 Task: Search for botanical gardens in San Diego, California, and Los Angeles, California.
Action: Key pressed n<Key.space>diego,alifornia<Key.enter>
Screenshot: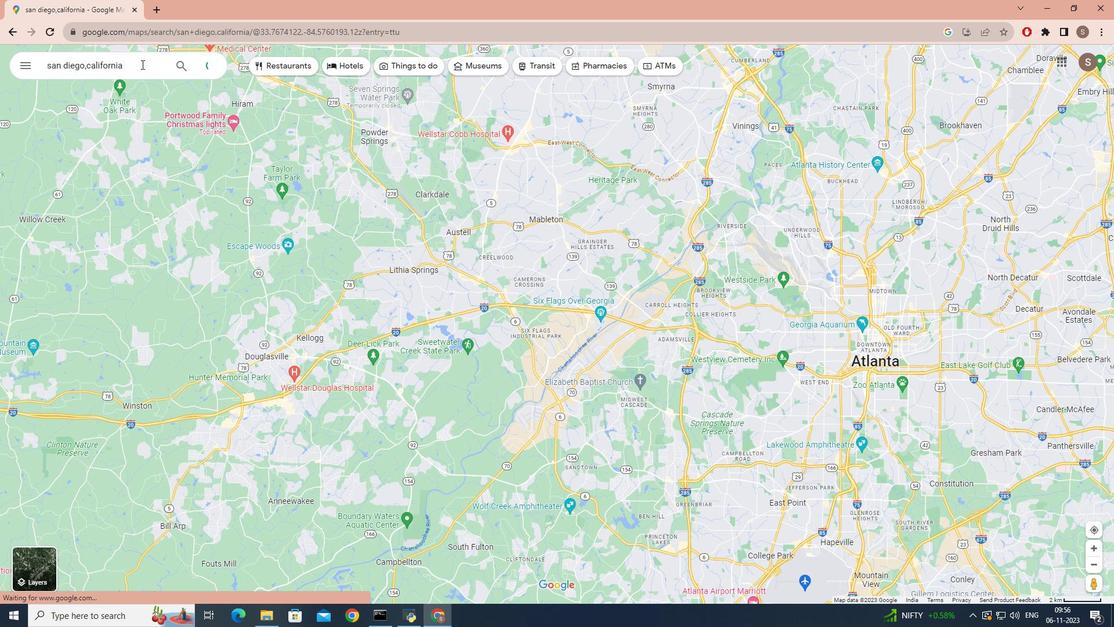 
Action: Mouse moved to (114, 263)
Screenshot: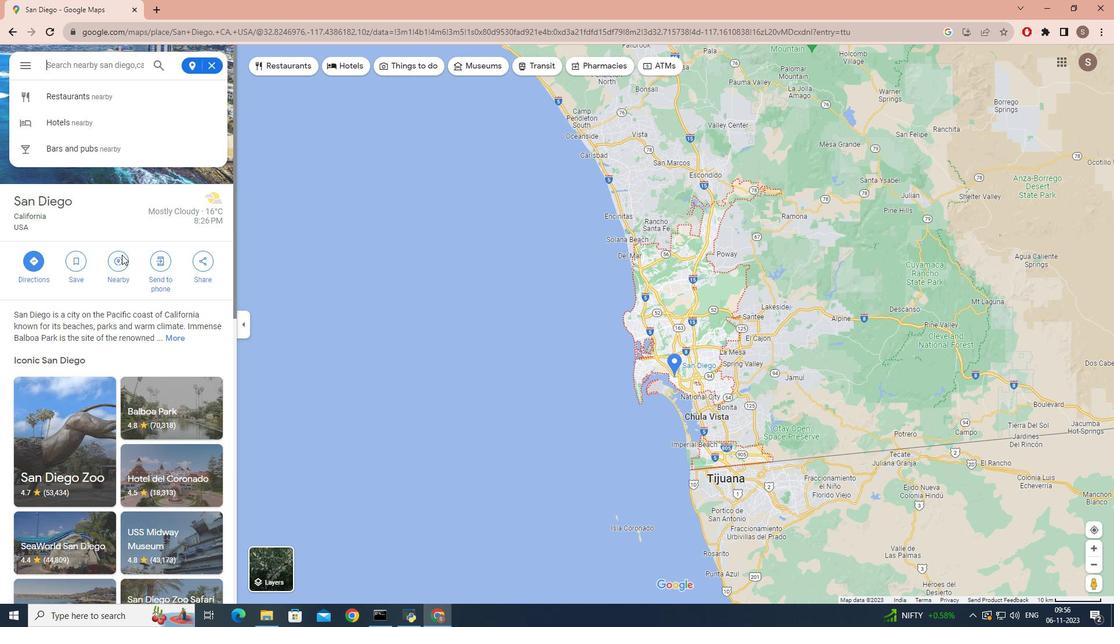 
Action: Mouse pressed left at (114, 263)
Screenshot: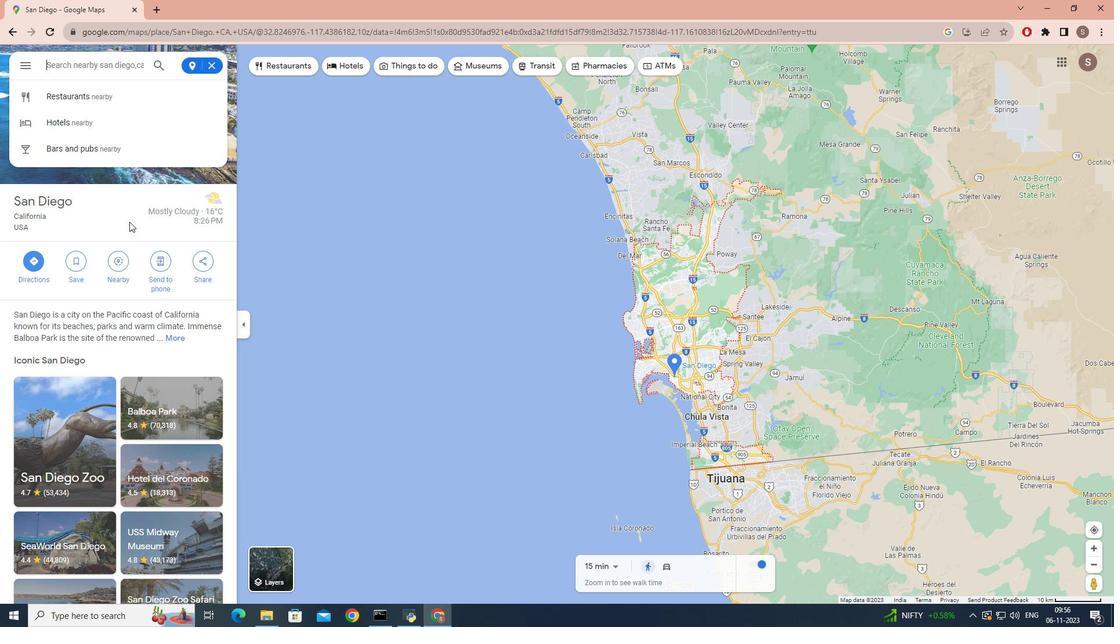 
Action: Mouse moved to (61, 60)
Screenshot: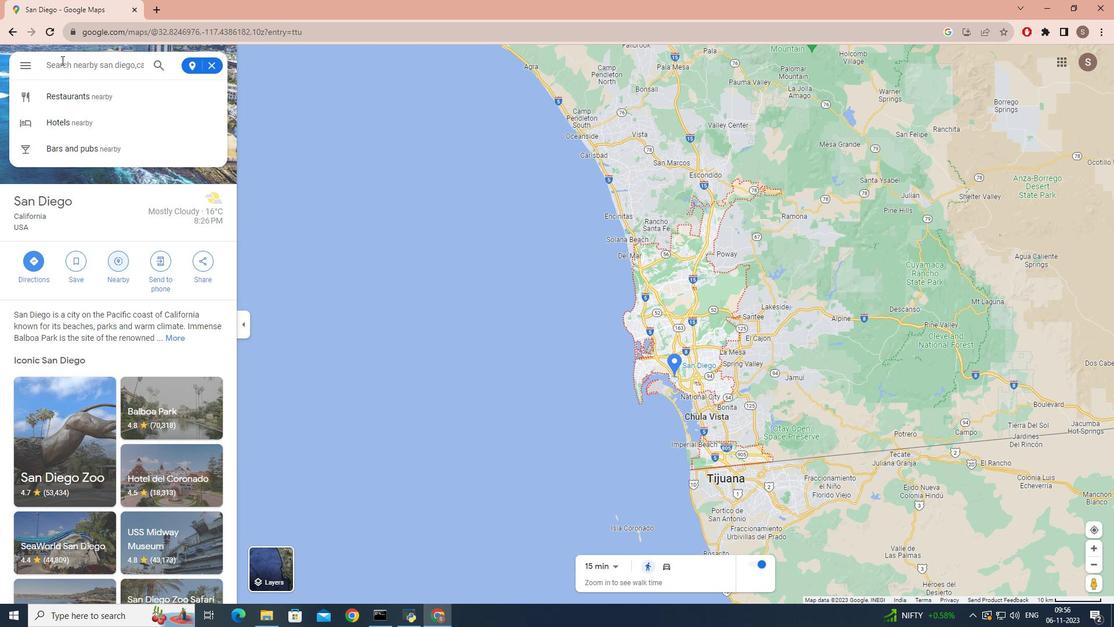 
Action: Mouse pressed left at (61, 60)
Screenshot: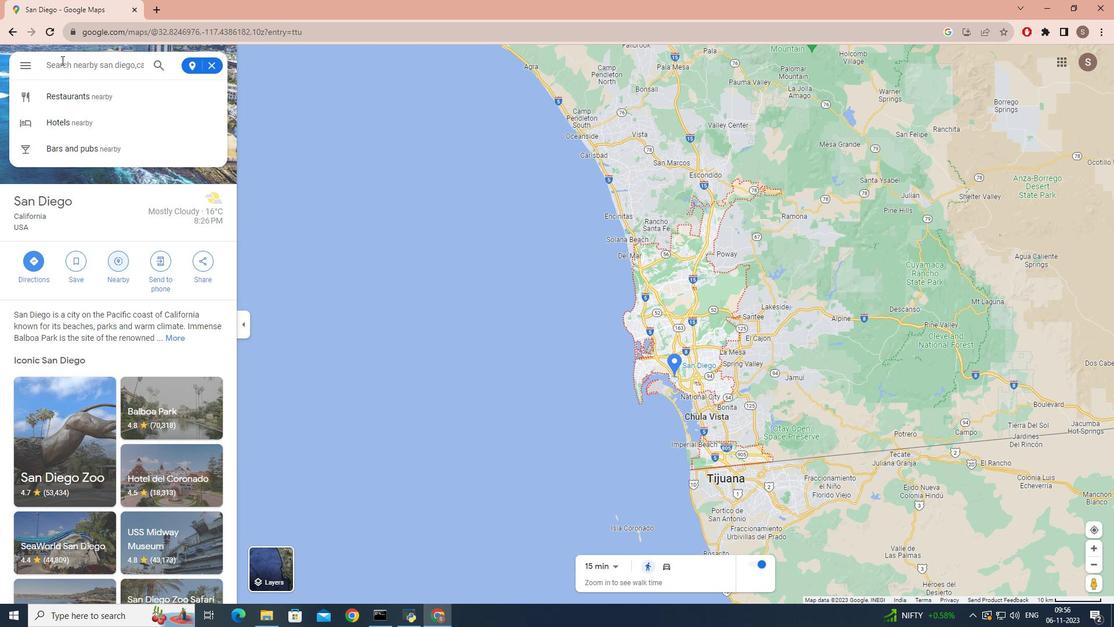 
Action: Key pressed botanical<Key.space>gardens<Key.enter>
Screenshot: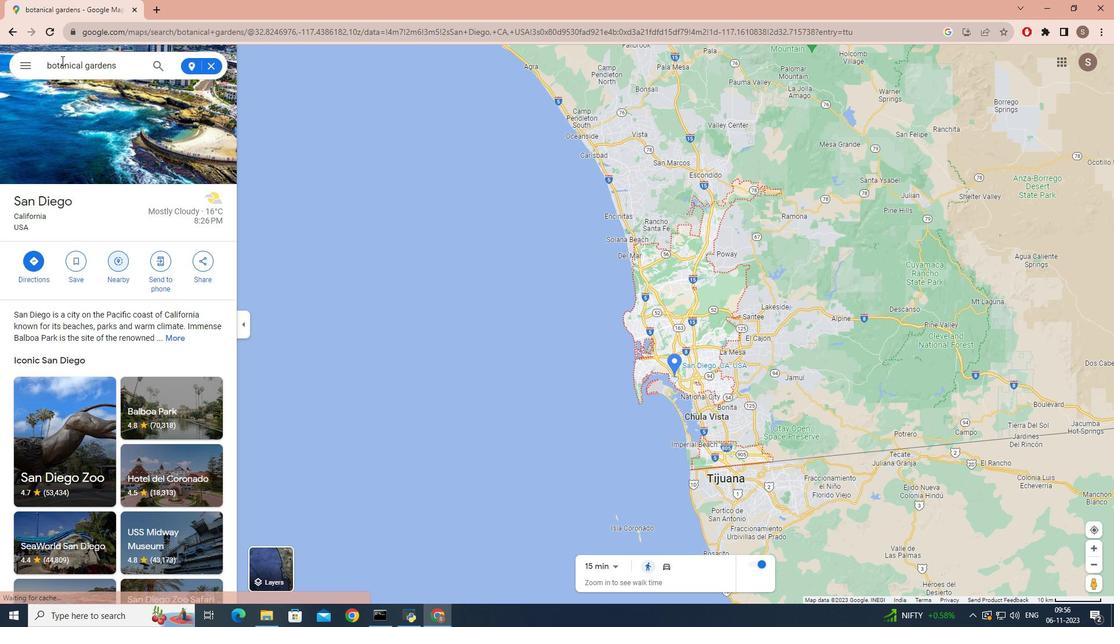 
Action: Mouse moved to (99, 213)
Screenshot: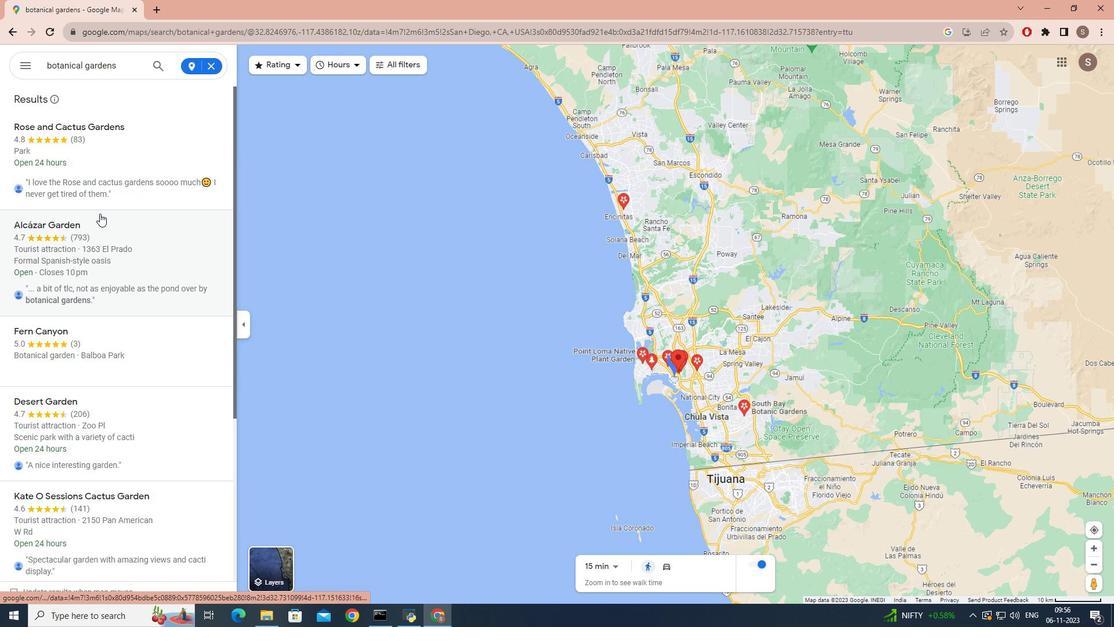 
Action: Mouse scrolled (99, 213) with delta (0, 0)
Screenshot: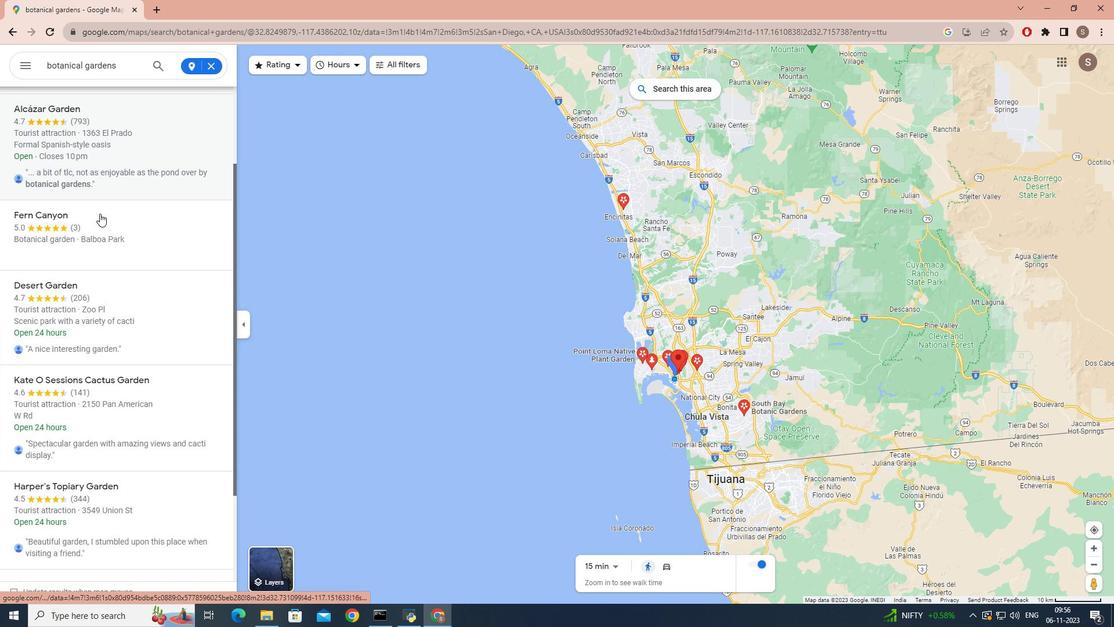 
Action: Mouse scrolled (99, 213) with delta (0, 0)
Screenshot: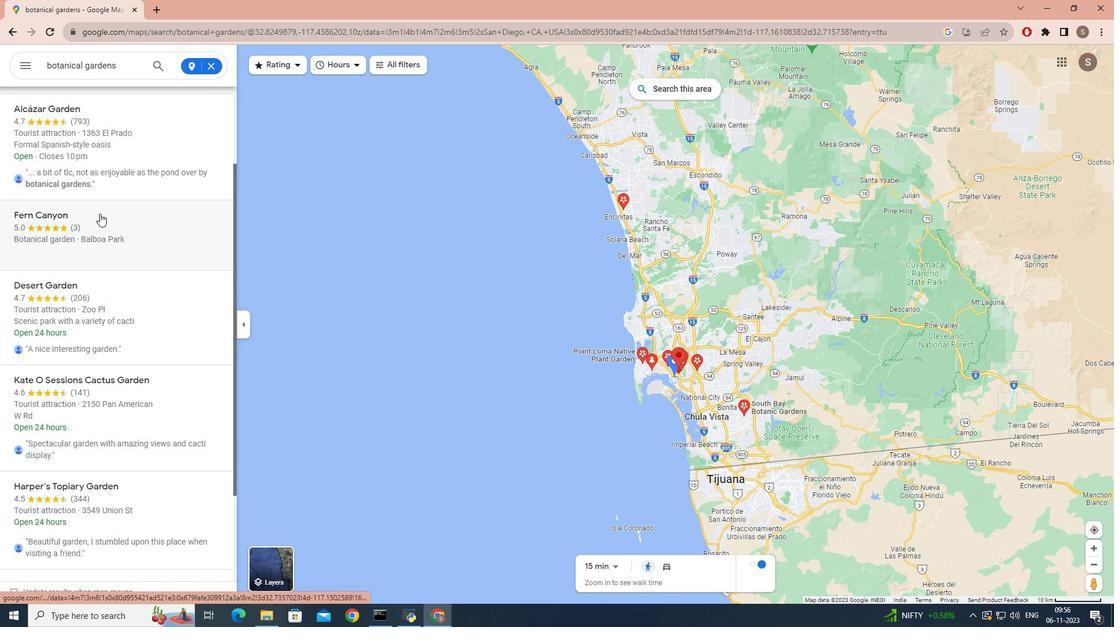 
Action: Mouse moved to (211, 63)
Screenshot: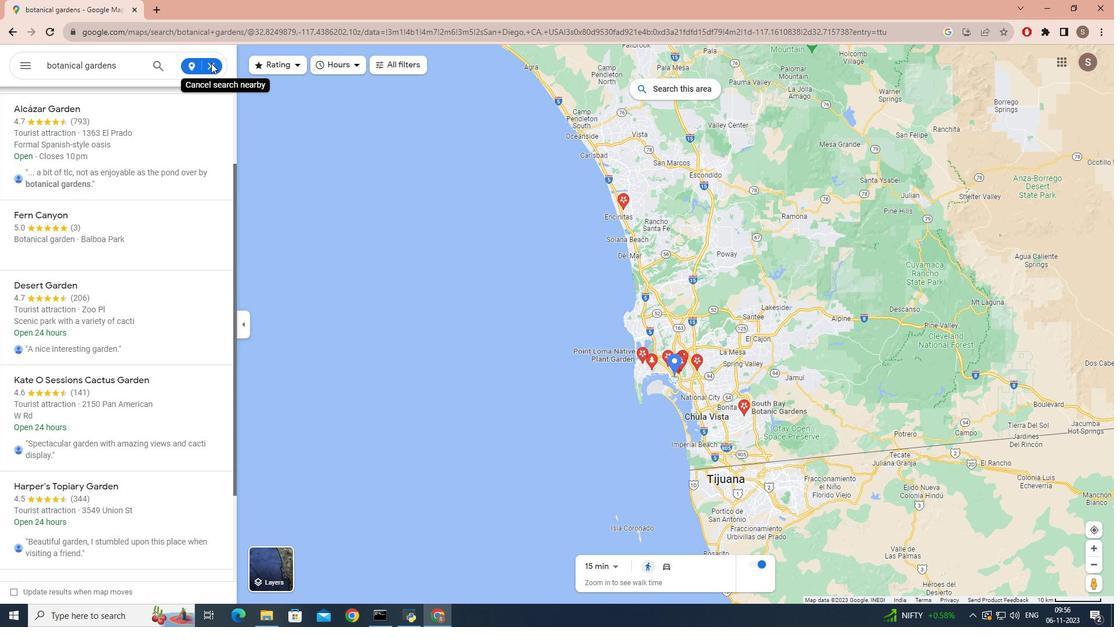 
Action: Mouse pressed left at (211, 63)
Screenshot: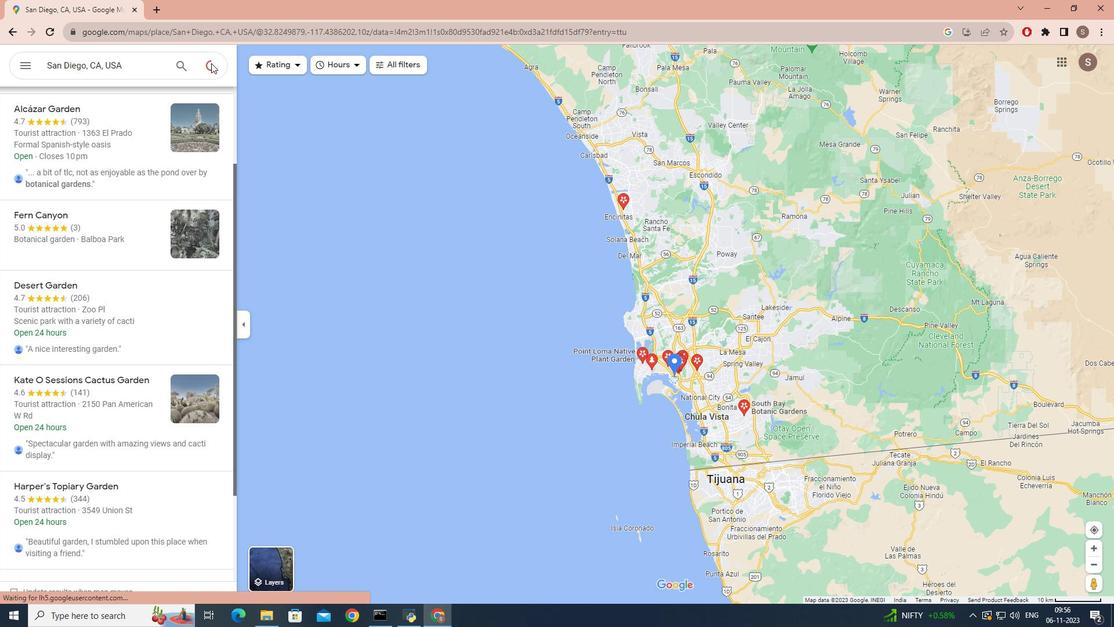 
Action: Mouse moved to (211, 63)
Screenshot: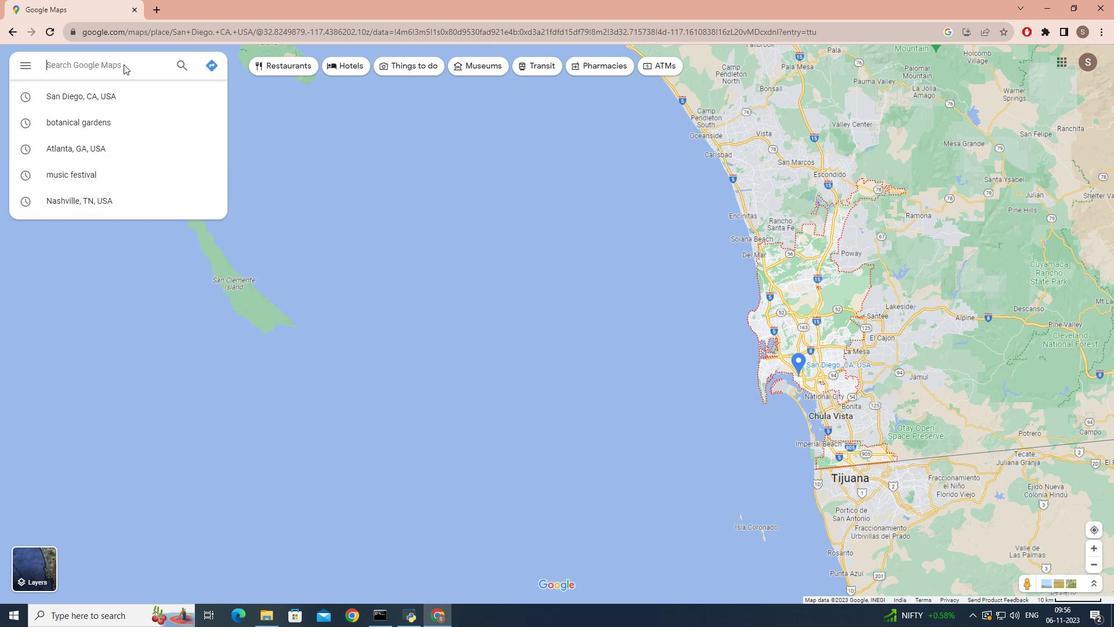
Action: Mouse pressed left at (211, 63)
Screenshot: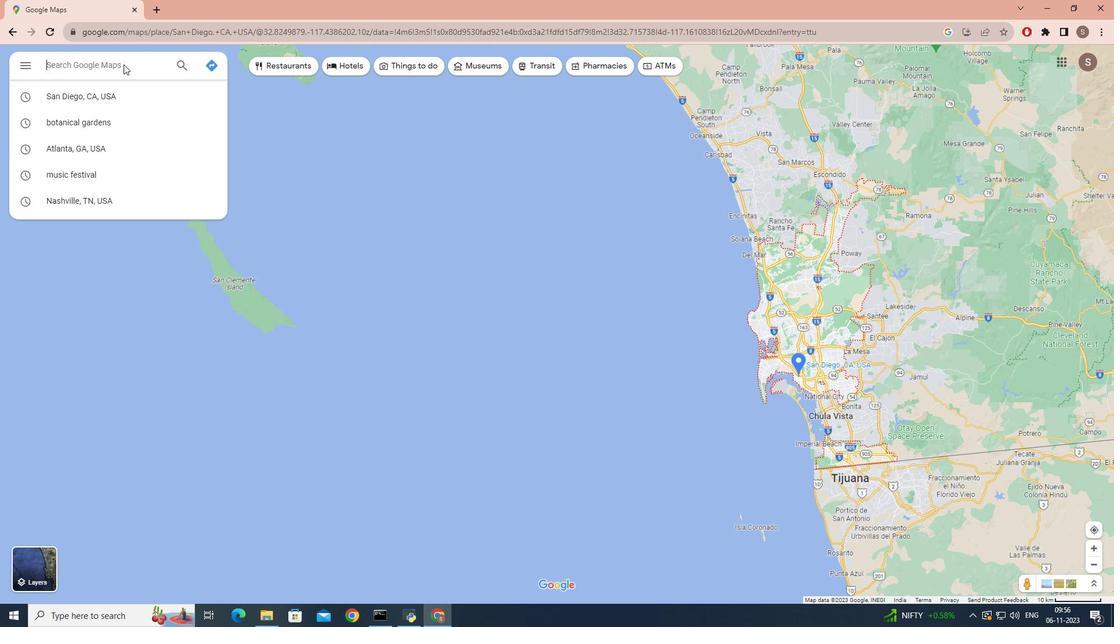 
Action: Mouse moved to (122, 64)
Screenshot: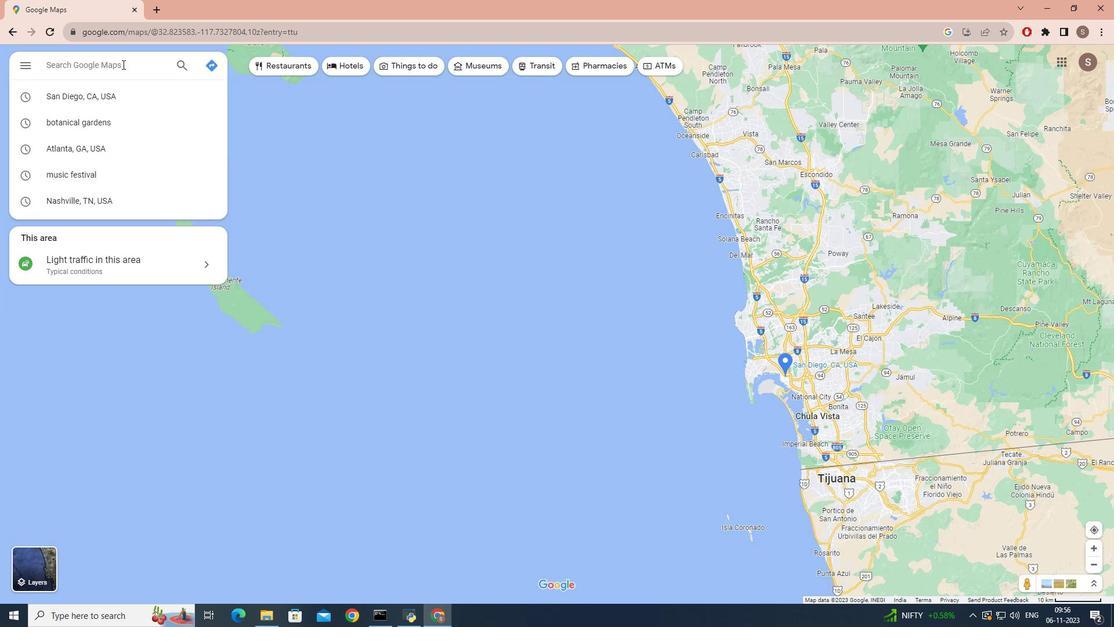 
Action: Key pressed <Key.caps_lock>L<Key.caps_lock>os<Key.space><Key.caps_lock>A<Key.caps_lock>ngeles,<Key.caps_lock>C<Key.caps_lock>alifornia<Key.enter>
Screenshot: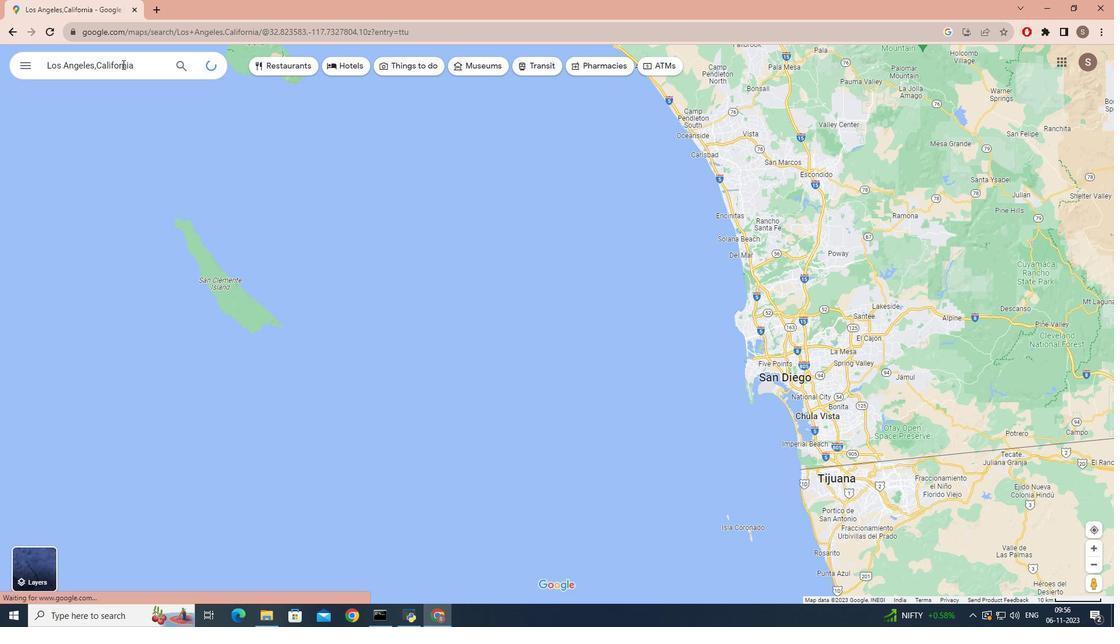
Action: Mouse moved to (112, 263)
Screenshot: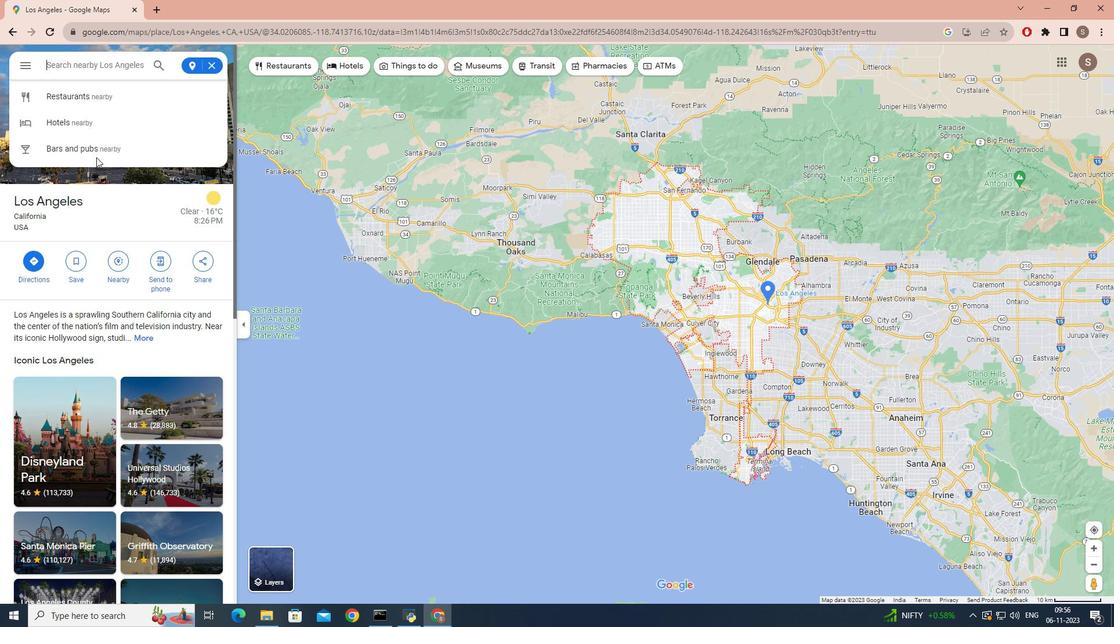 
Action: Mouse pressed left at (112, 263)
Screenshot: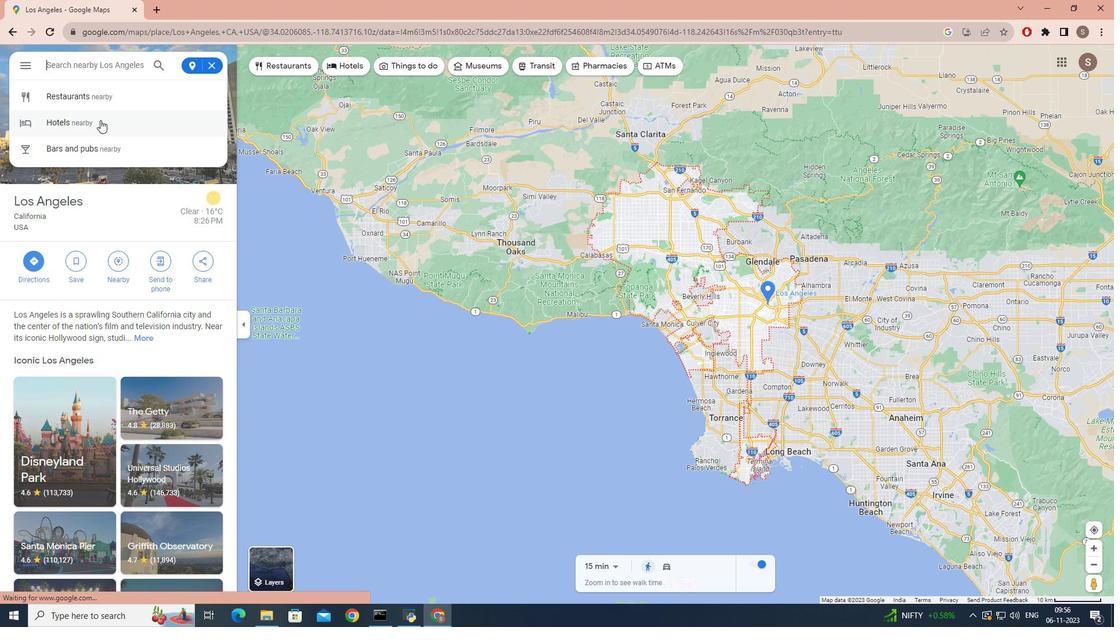 
Action: Mouse moved to (116, 76)
Screenshot: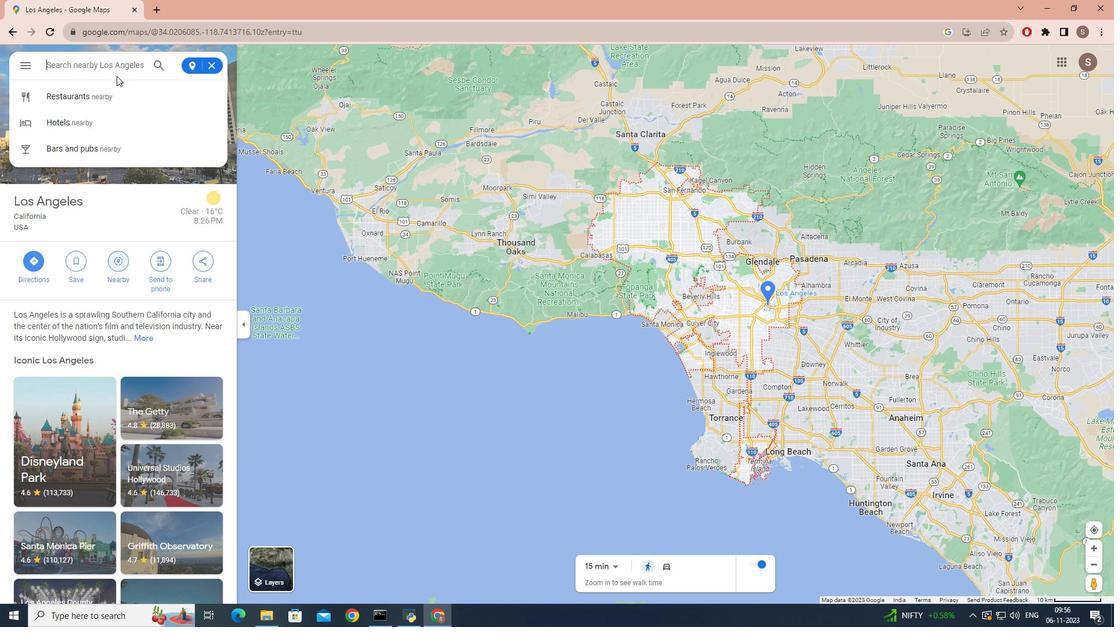 
Action: Key pressed botanical<Key.space>garden<Key.enter>
Screenshot: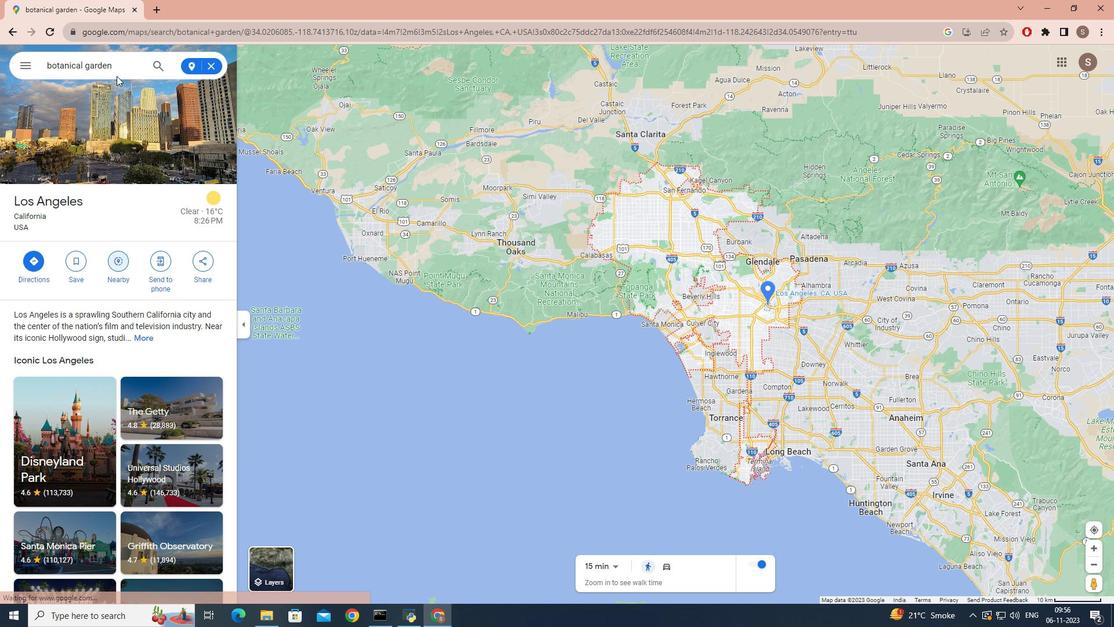 
Action: Mouse moved to (94, 167)
Screenshot: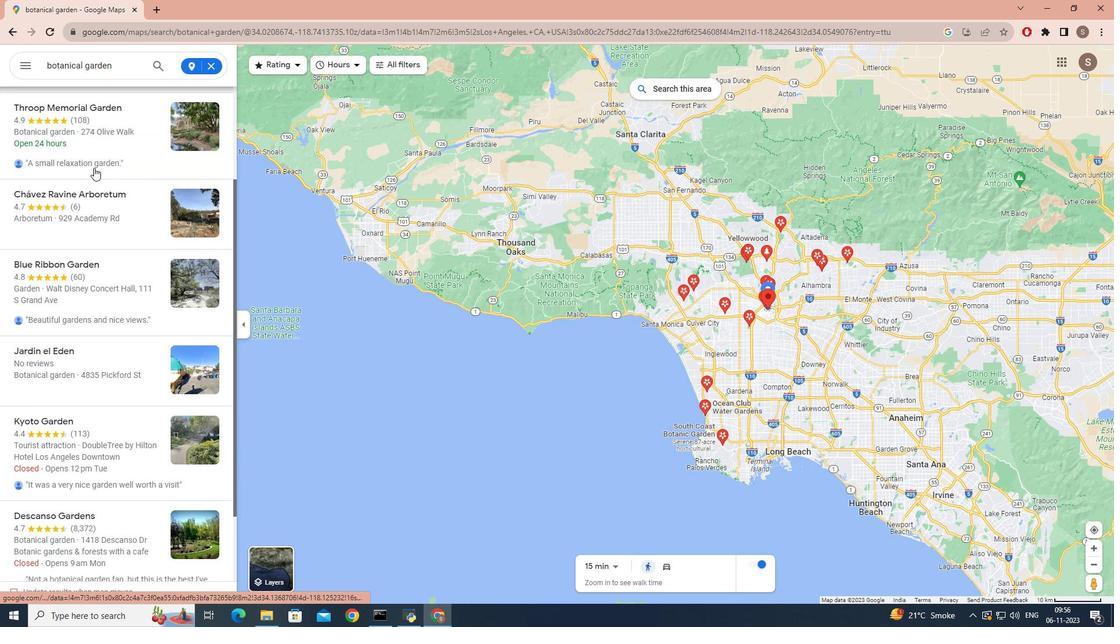 
Action: Mouse scrolled (94, 167) with delta (0, 0)
Screenshot: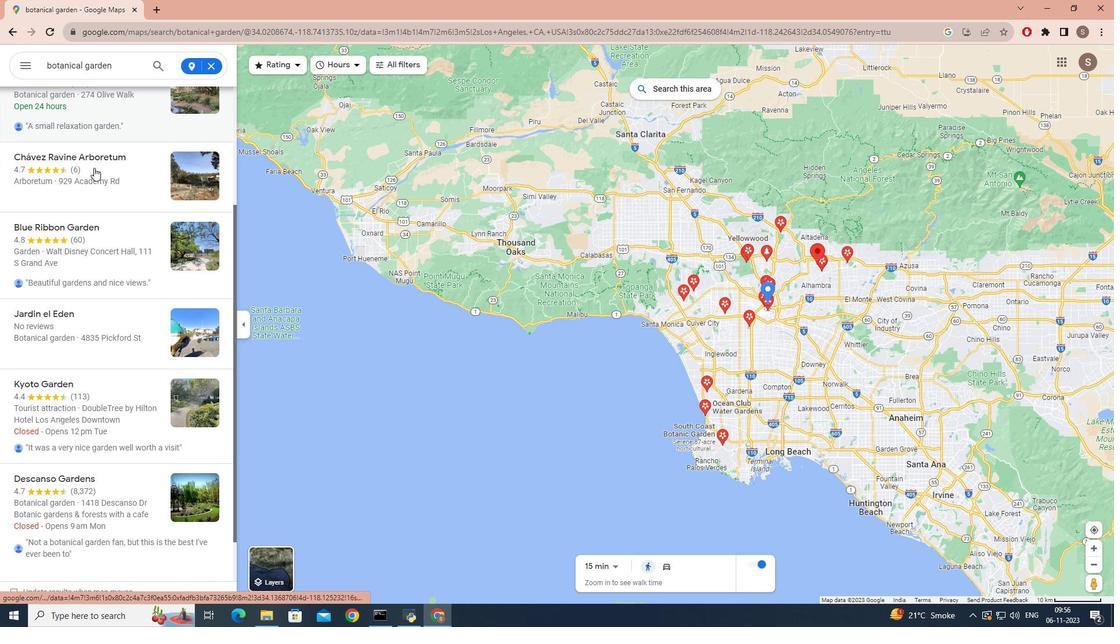 
Action: Mouse scrolled (94, 167) with delta (0, 0)
Screenshot: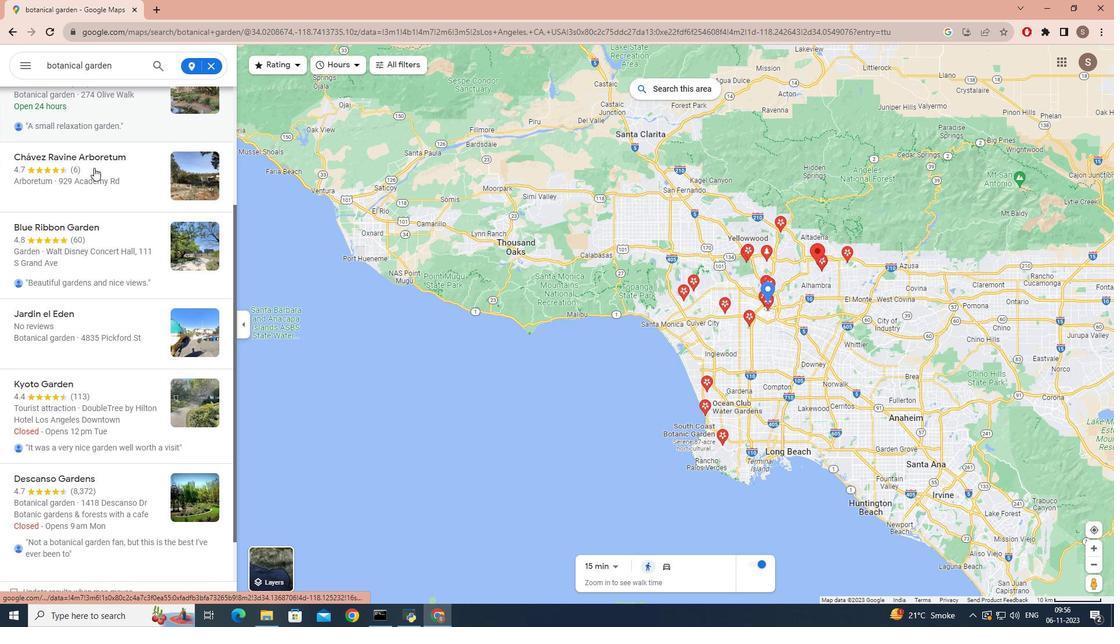 
Action: Mouse scrolled (94, 167) with delta (0, 0)
Screenshot: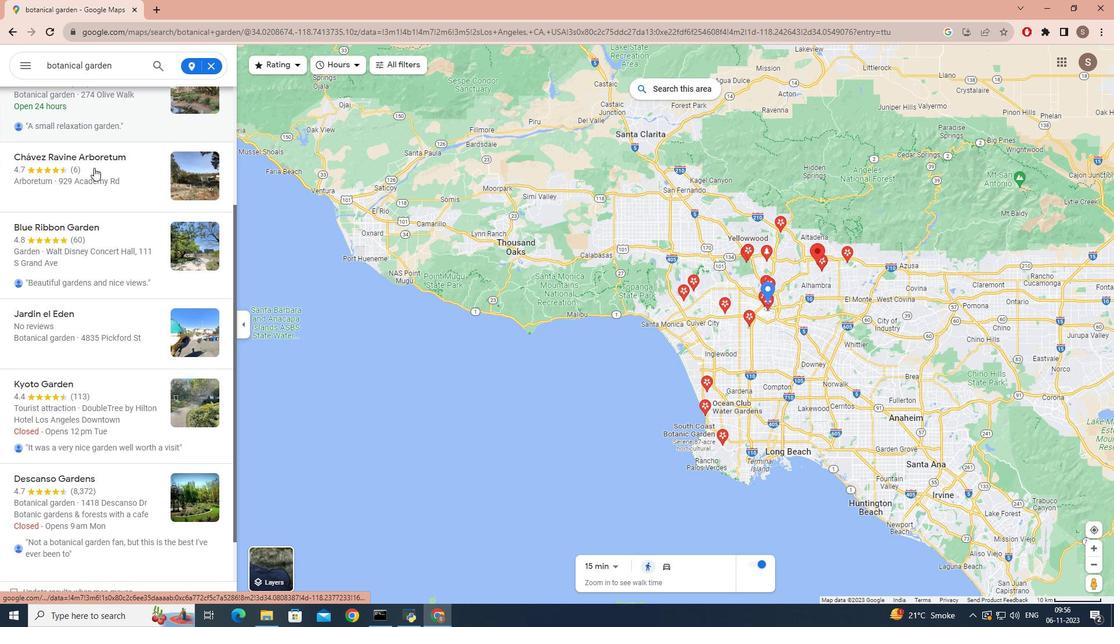 
Action: Mouse scrolled (94, 167) with delta (0, 0)
Screenshot: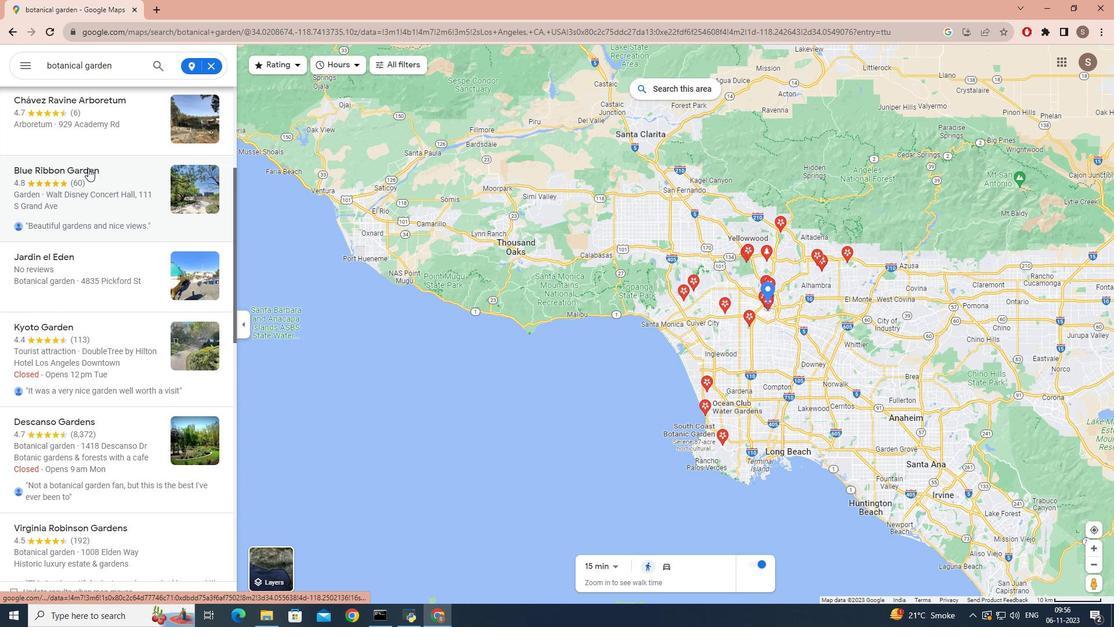 
Action: Mouse moved to (88, 168)
Screenshot: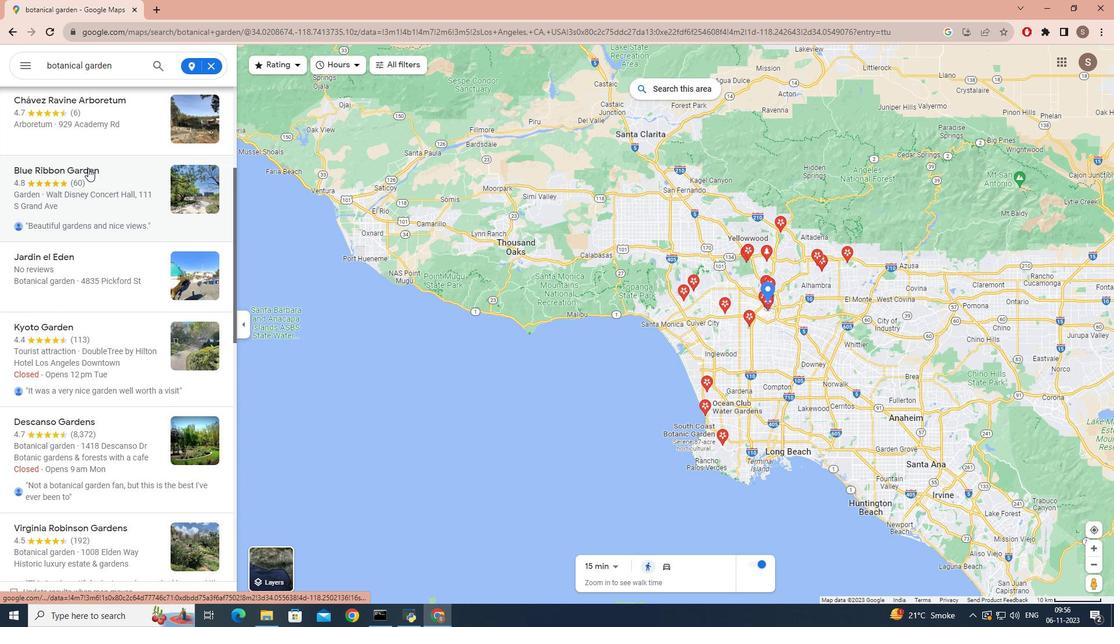 
